 Task: Create a section Galaxy Quest and in the section, add a milestone IT Service Management (ITSM) Implementation in the project BellTech
Action: Mouse moved to (513, 496)
Screenshot: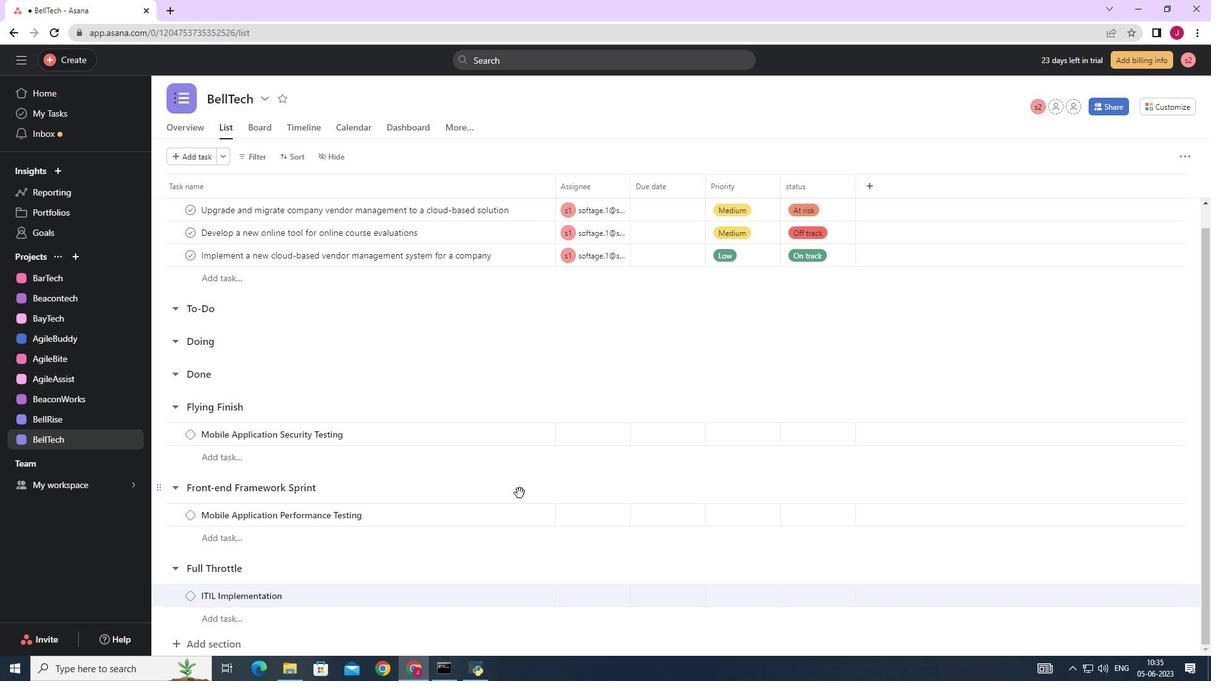 
Action: Mouse scrolled (513, 496) with delta (0, 0)
Screenshot: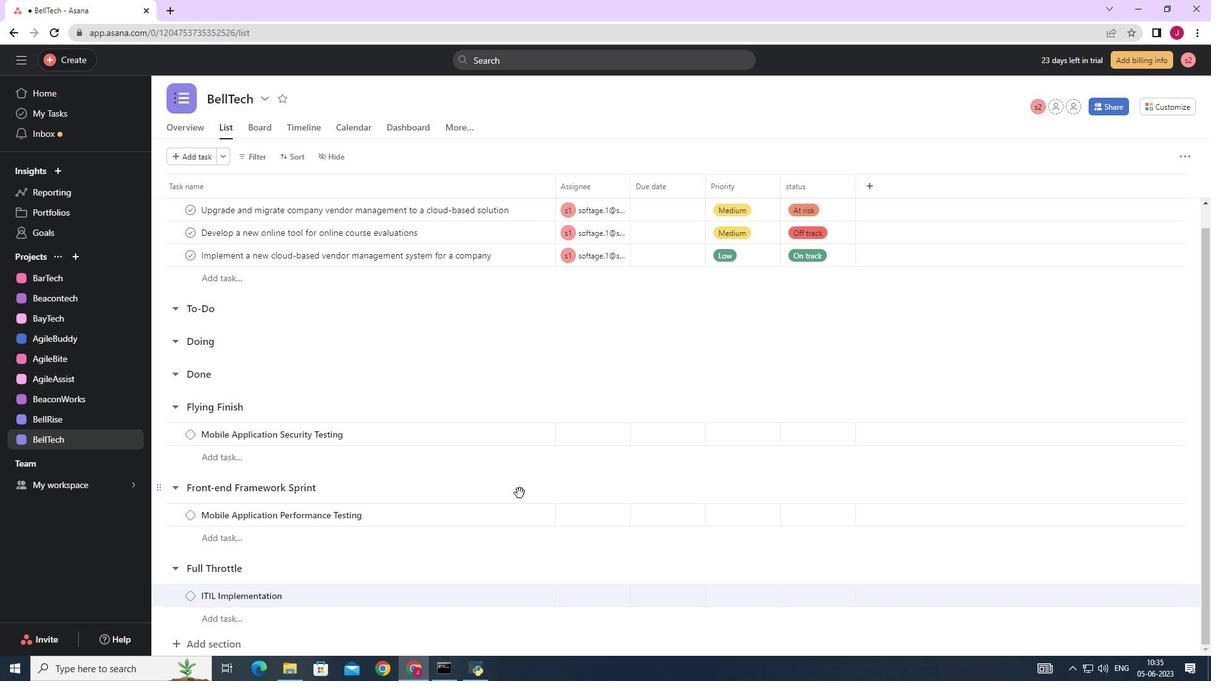 
Action: Mouse scrolled (513, 496) with delta (0, 0)
Screenshot: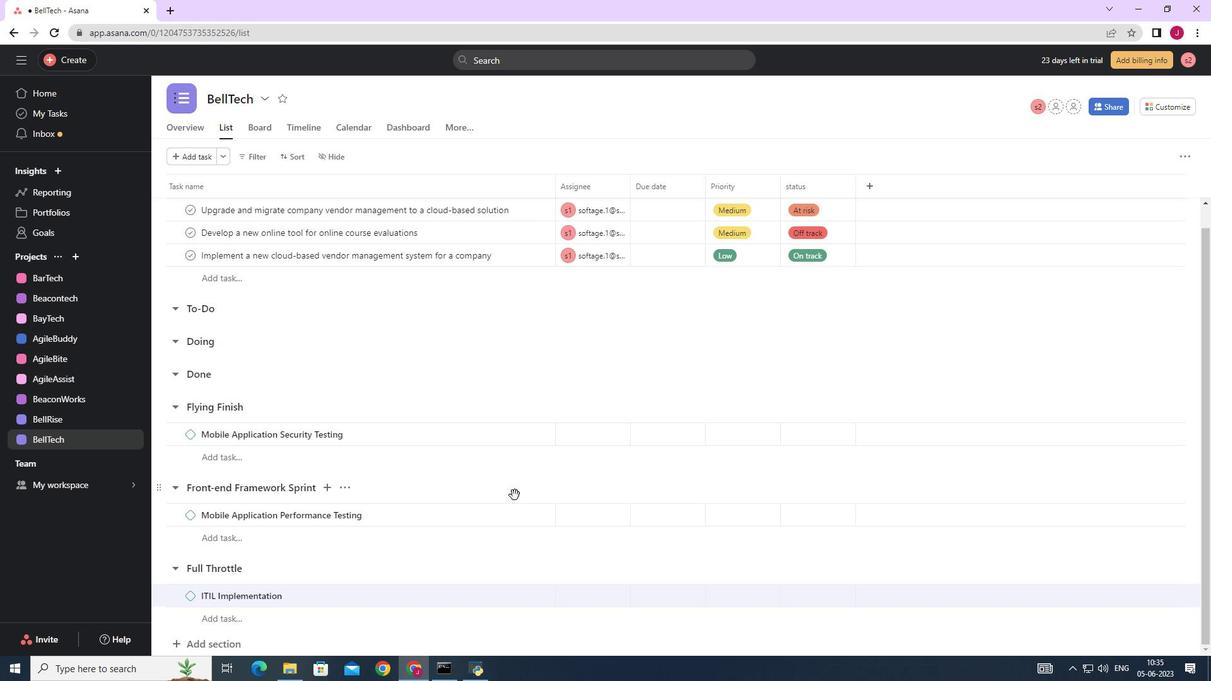 
Action: Mouse scrolled (513, 496) with delta (0, 0)
Screenshot: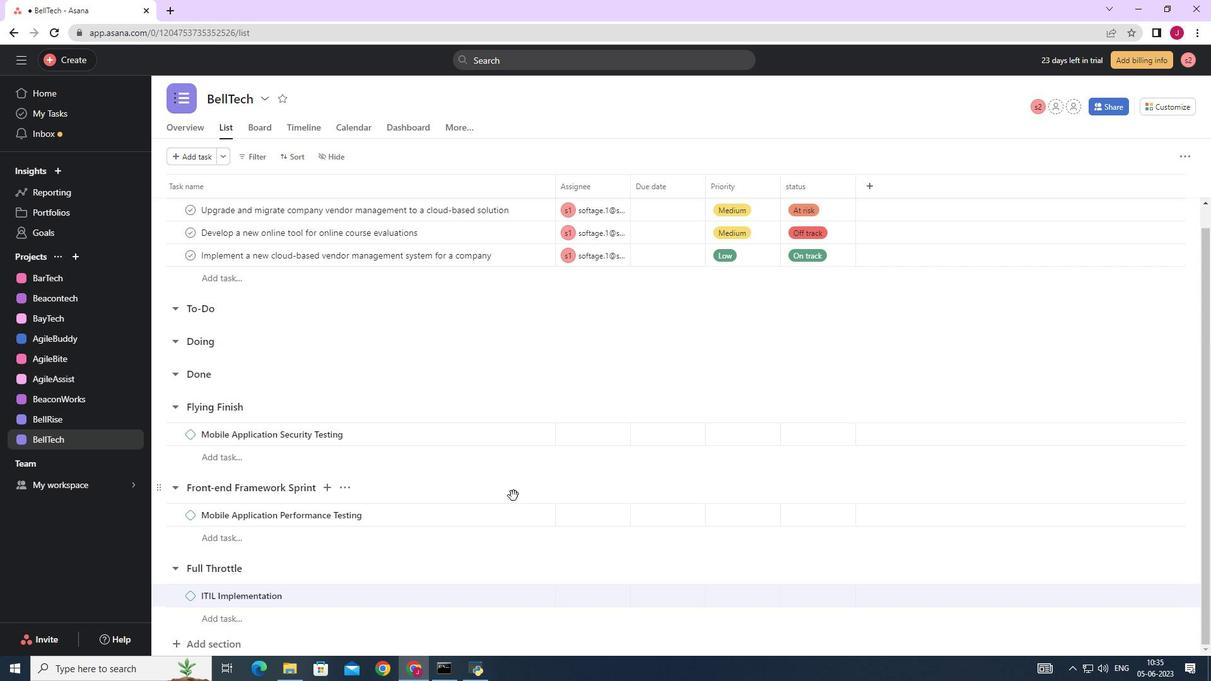 
Action: Mouse scrolled (513, 496) with delta (0, 0)
Screenshot: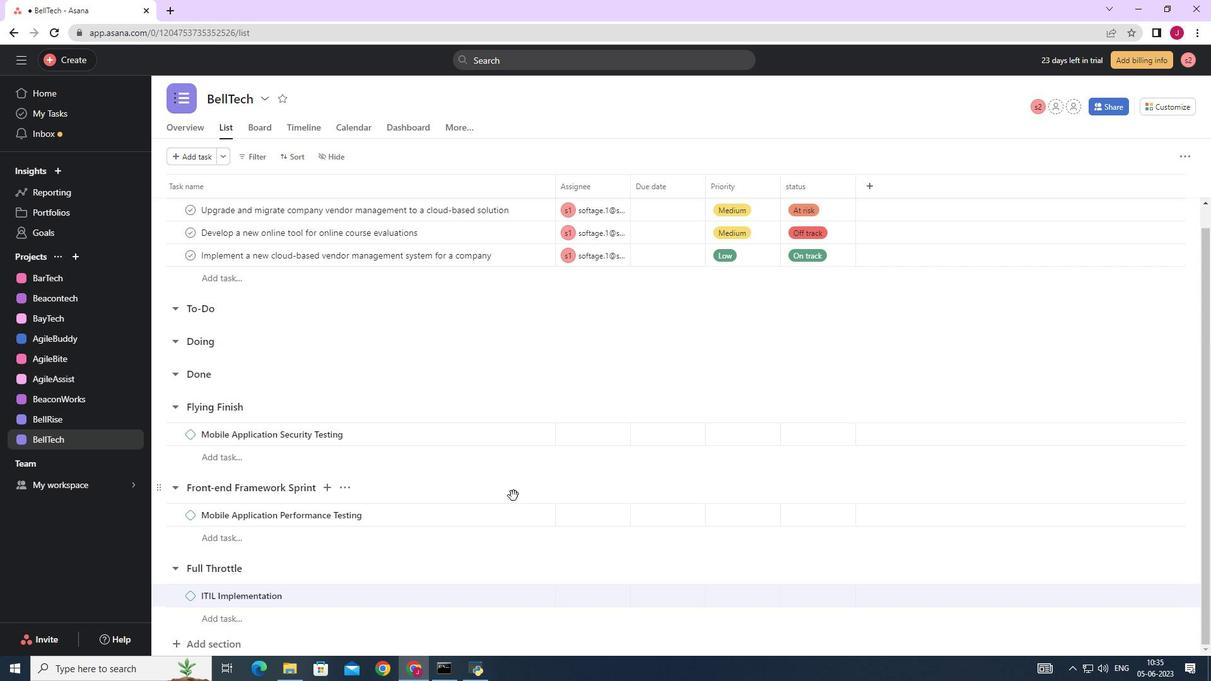 
Action: Mouse scrolled (513, 496) with delta (0, 0)
Screenshot: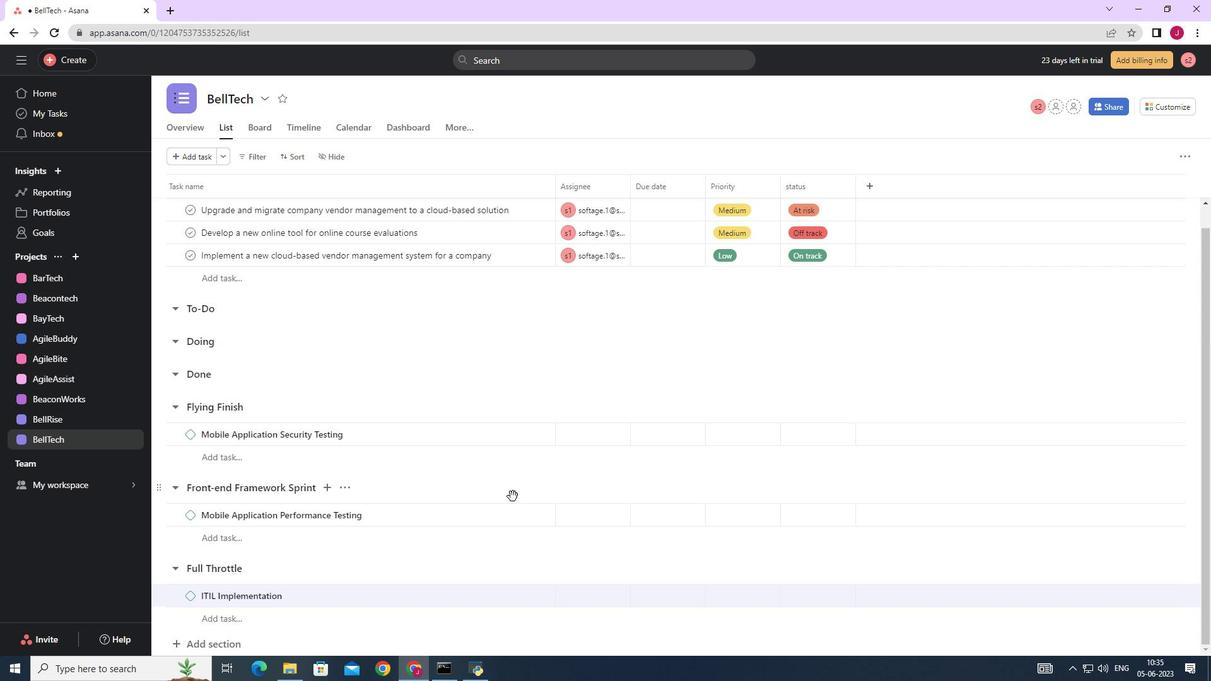 
Action: Mouse scrolled (513, 496) with delta (0, 0)
Screenshot: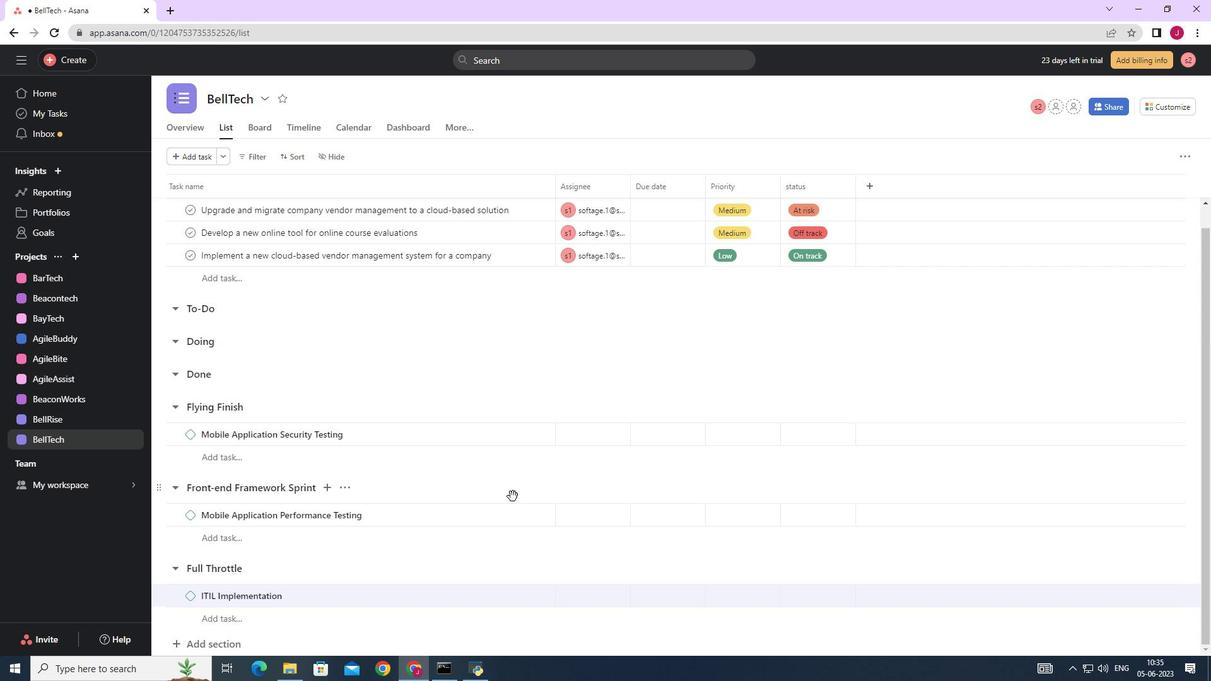 
Action: Mouse moved to (220, 647)
Screenshot: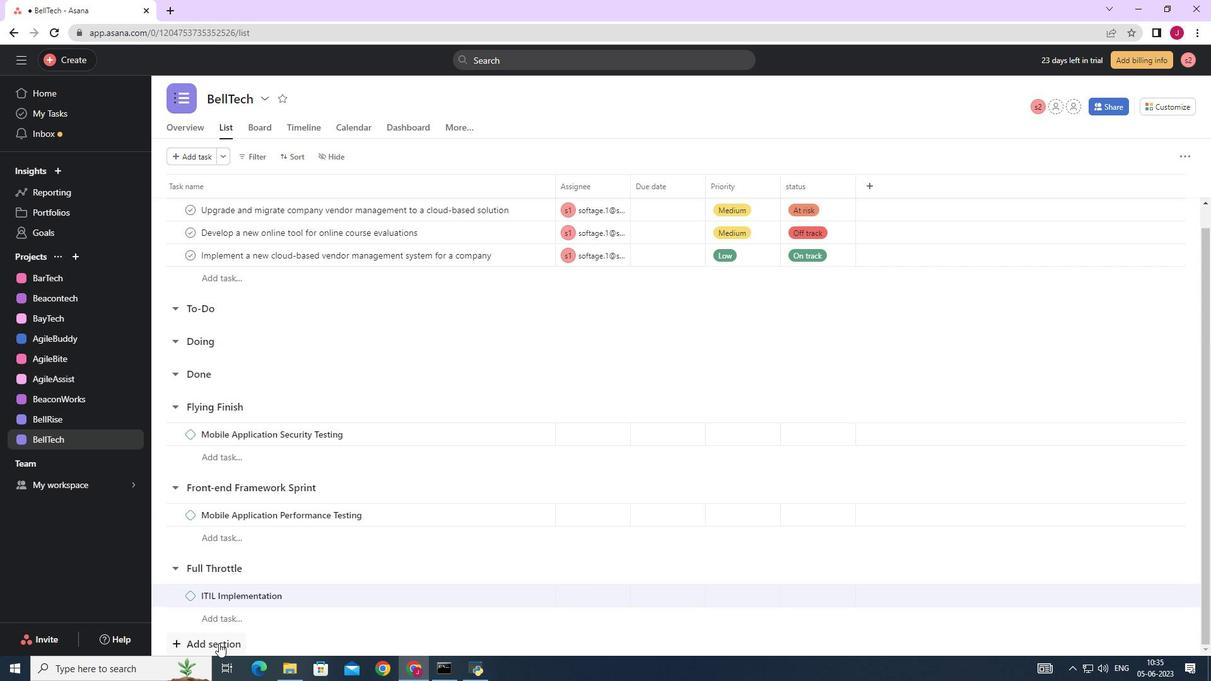 
Action: Mouse pressed left at (220, 647)
Screenshot: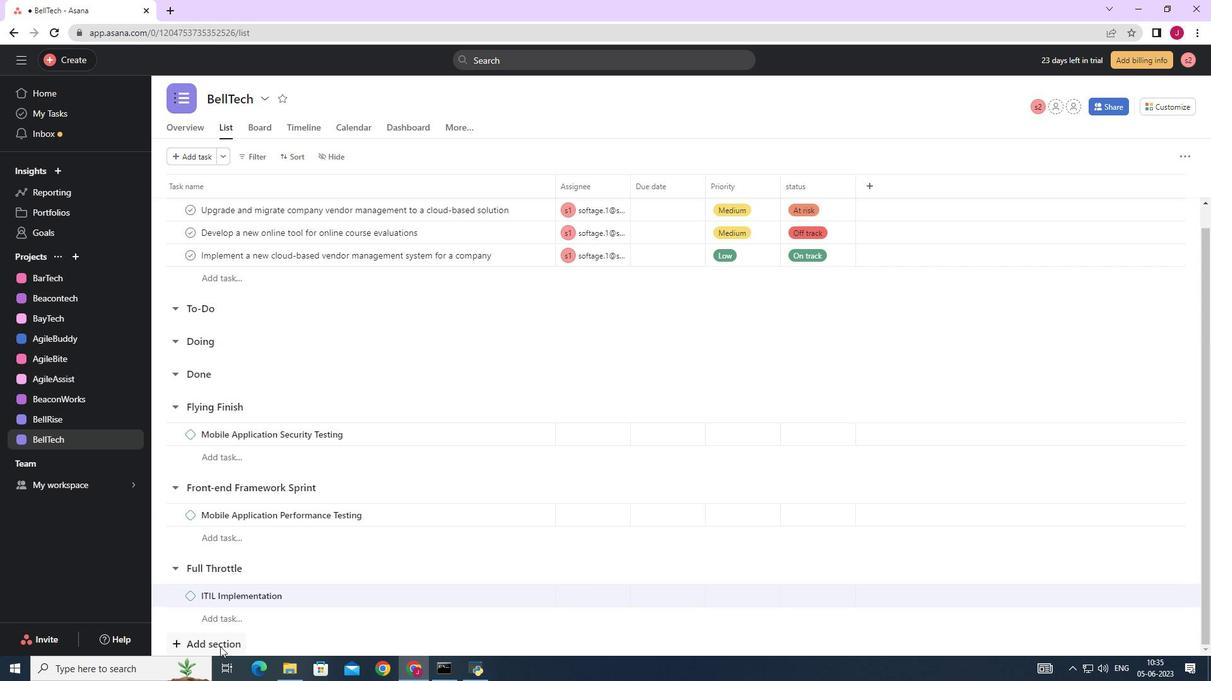 
Action: Mouse moved to (224, 642)
Screenshot: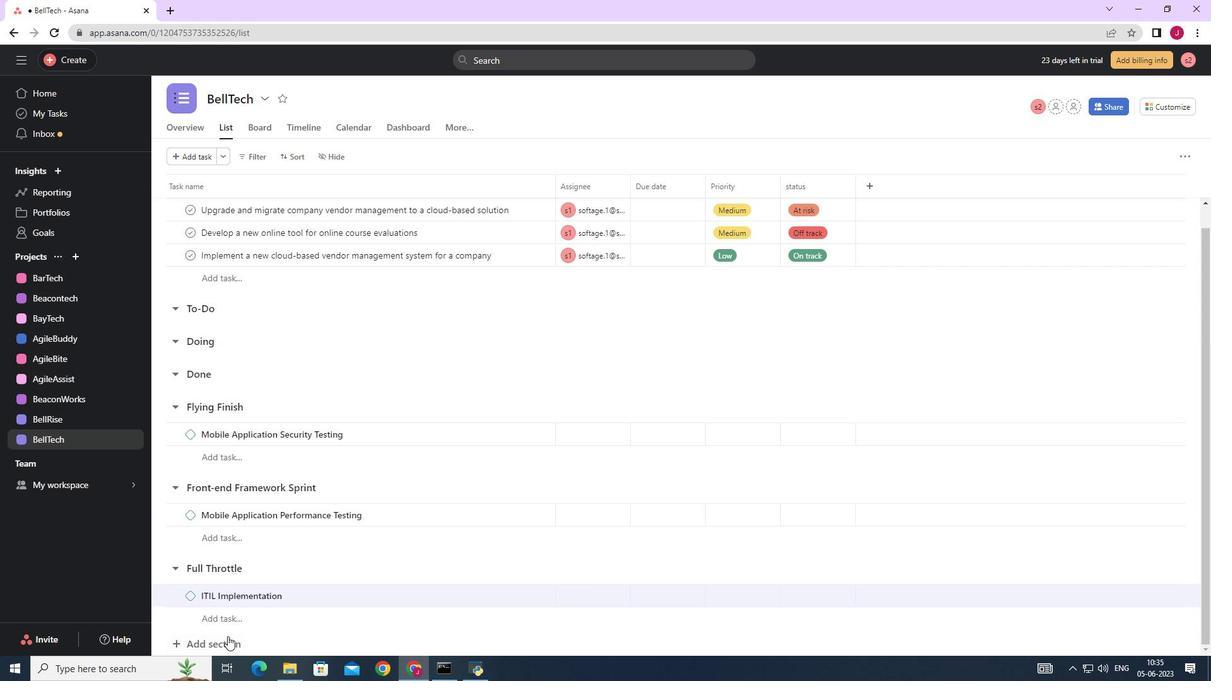 
Action: Mouse pressed left at (224, 642)
Screenshot: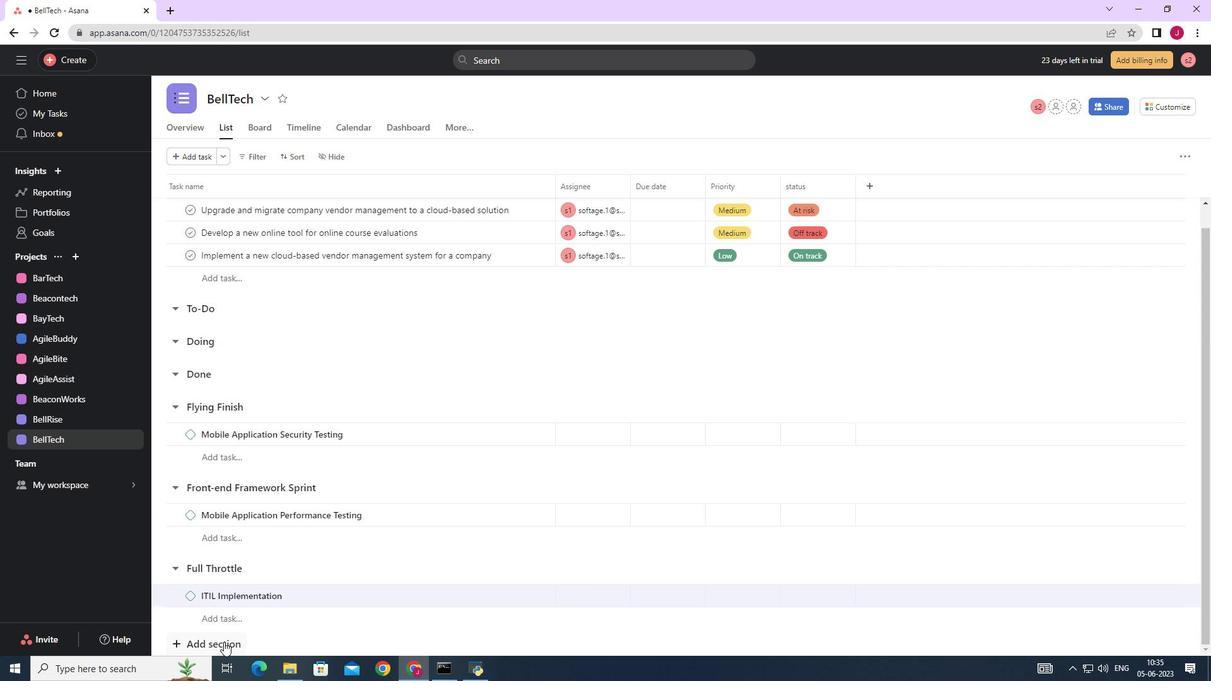 
Action: Mouse moved to (226, 630)
Screenshot: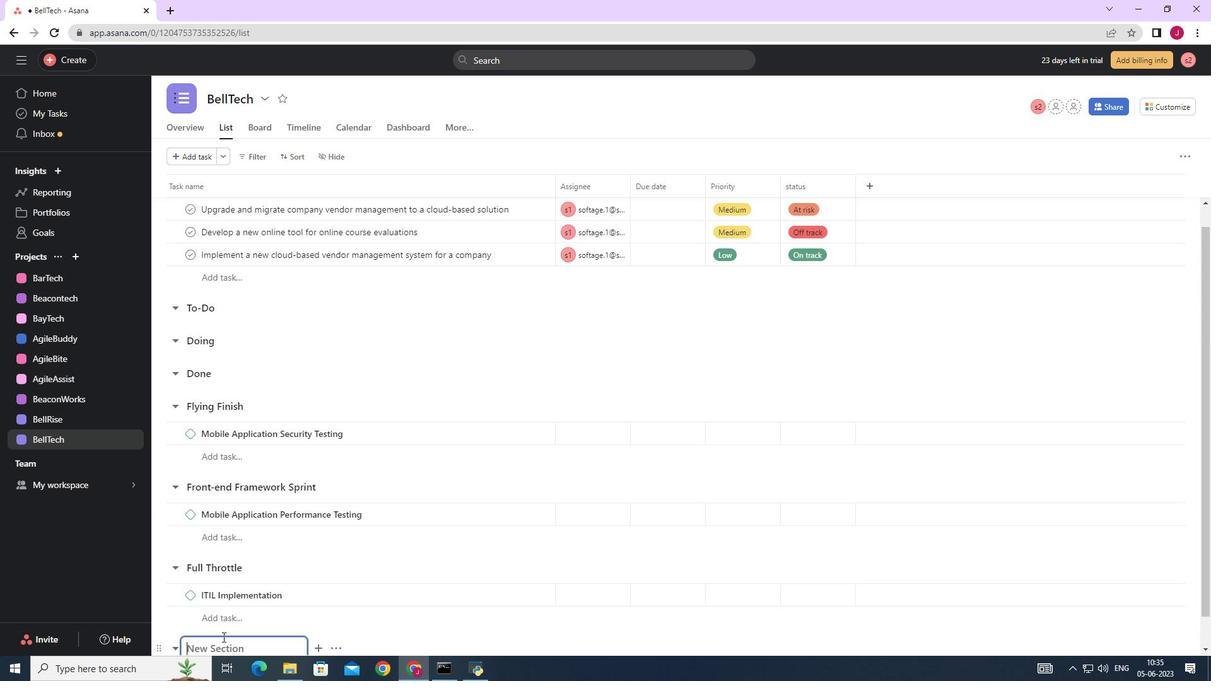 
Action: Mouse scrolled (226, 629) with delta (0, 0)
Screenshot: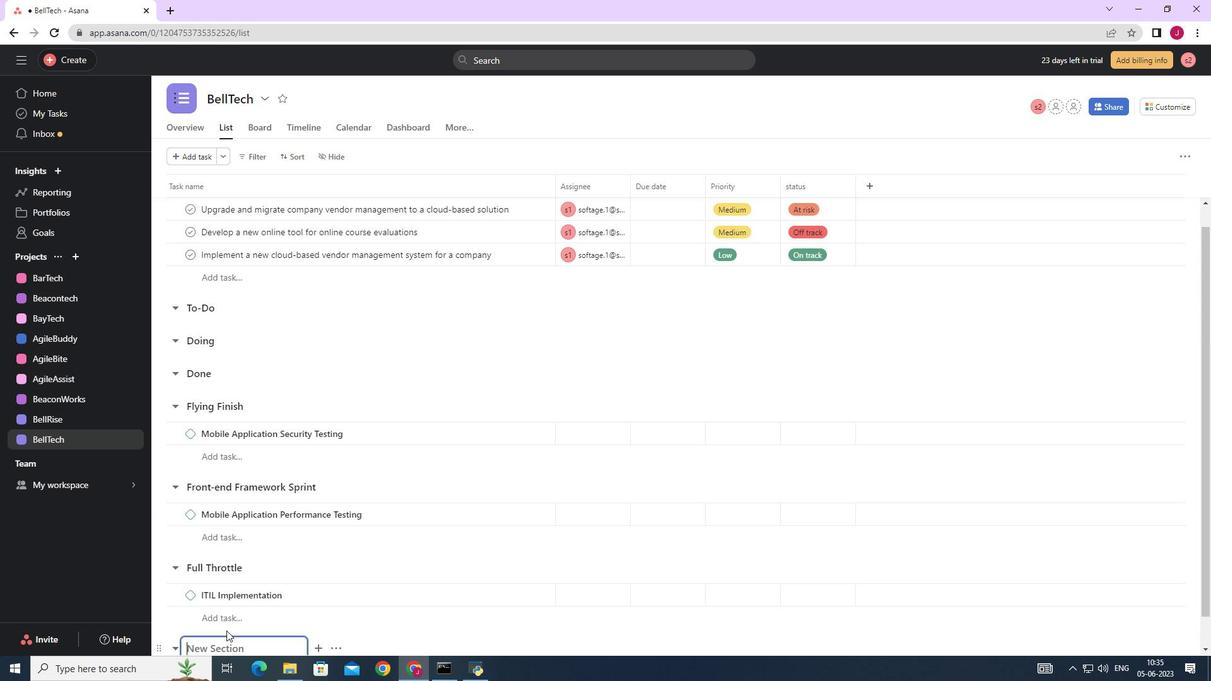 
Action: Mouse scrolled (226, 629) with delta (0, 0)
Screenshot: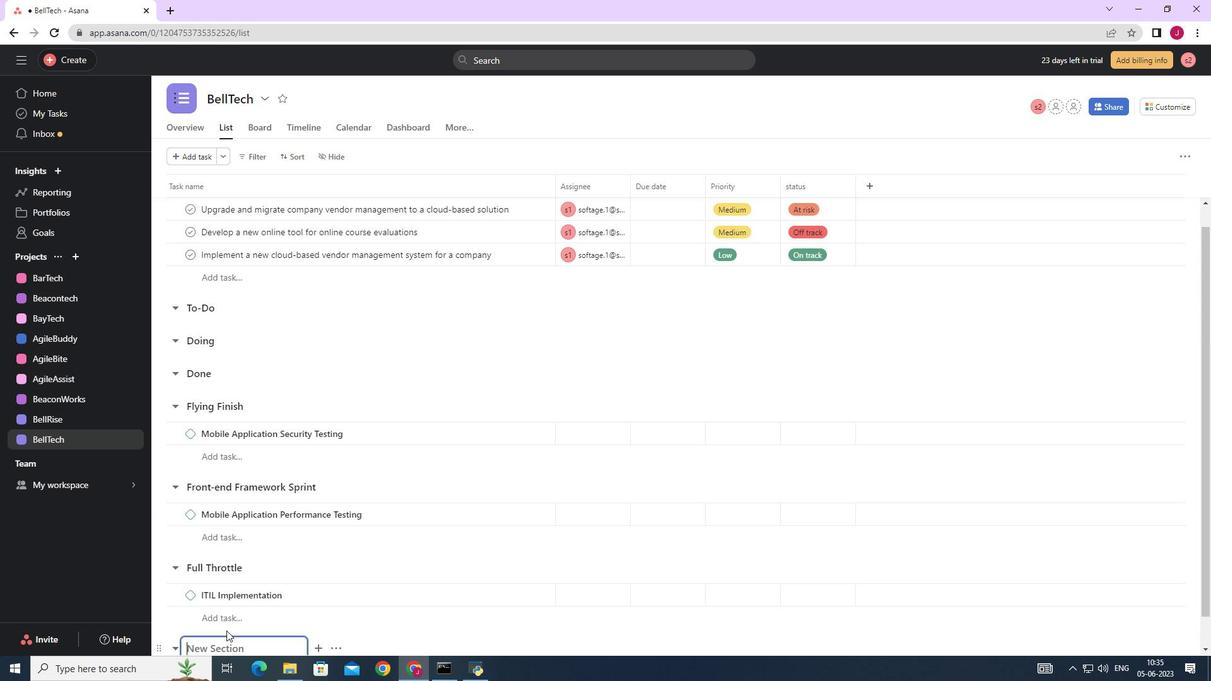 
Action: Mouse scrolled (226, 629) with delta (0, 0)
Screenshot: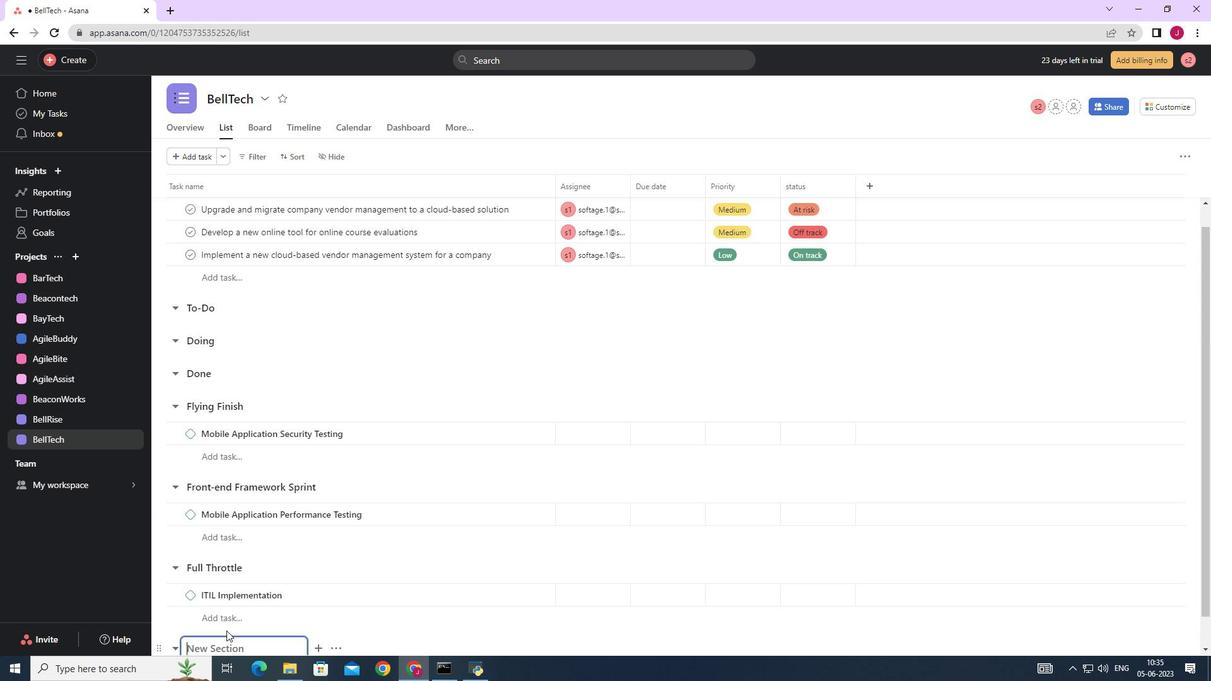 
Action: Mouse scrolled (226, 629) with delta (0, 0)
Screenshot: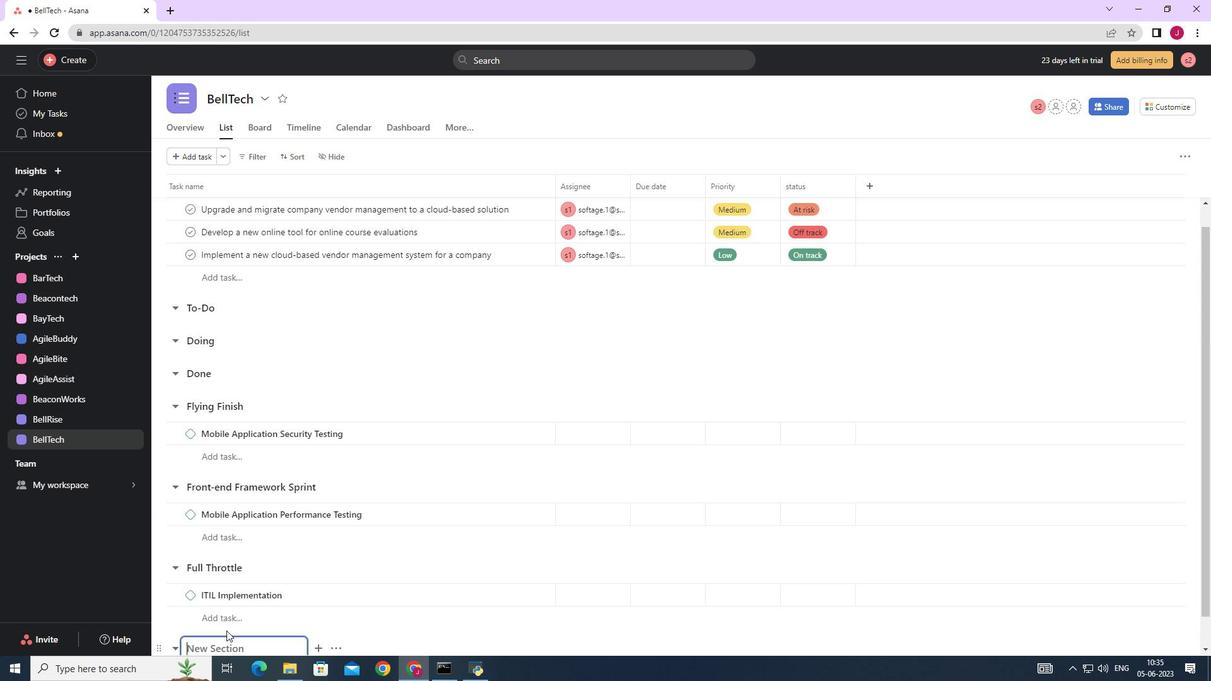 
Action: Mouse scrolled (226, 629) with delta (0, 0)
Screenshot: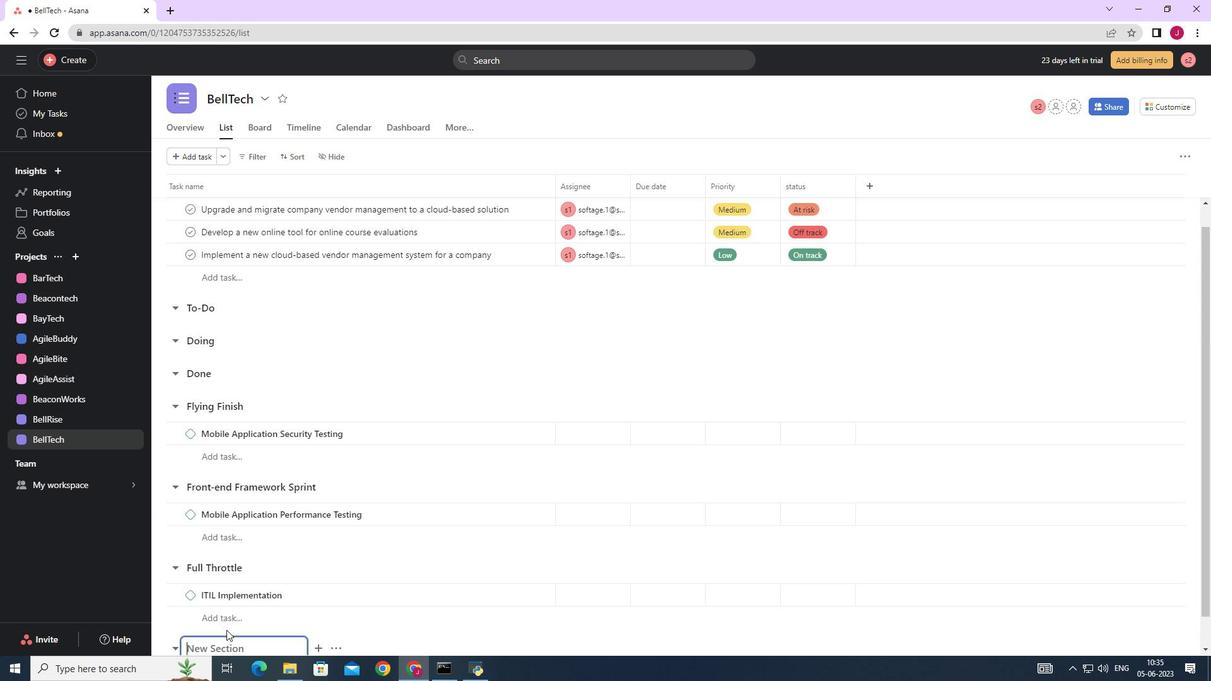 
Action: Mouse moved to (227, 614)
Screenshot: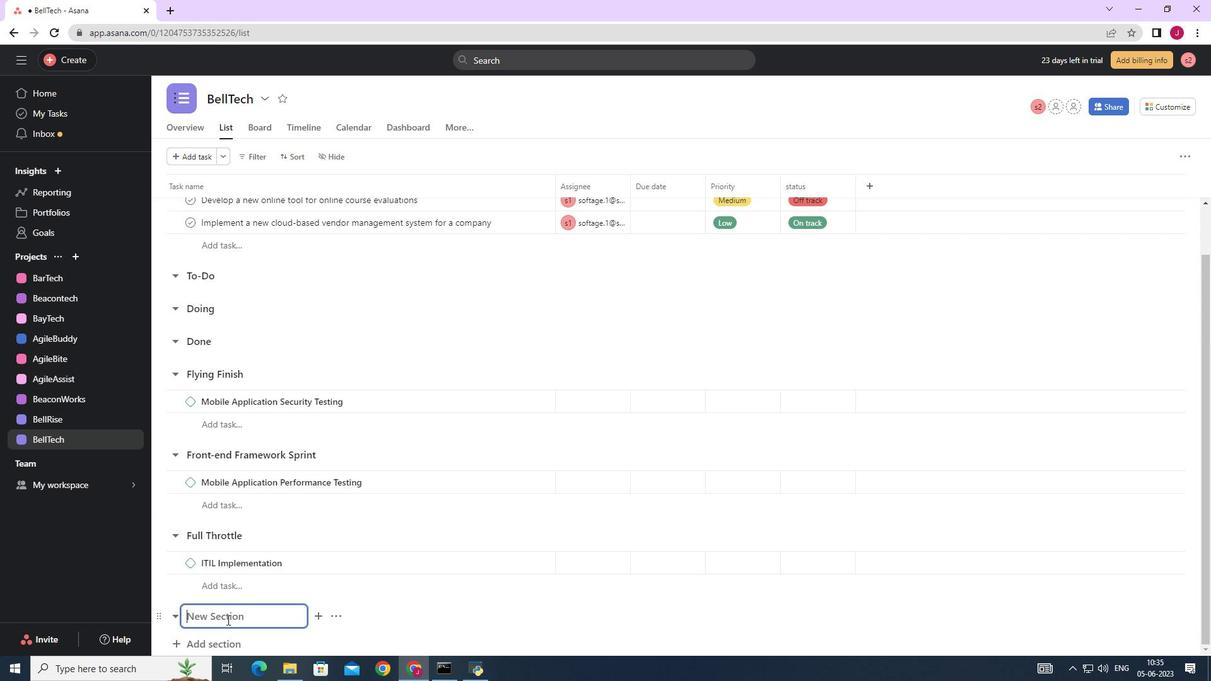 
Action: Mouse pressed left at (227, 614)
Screenshot: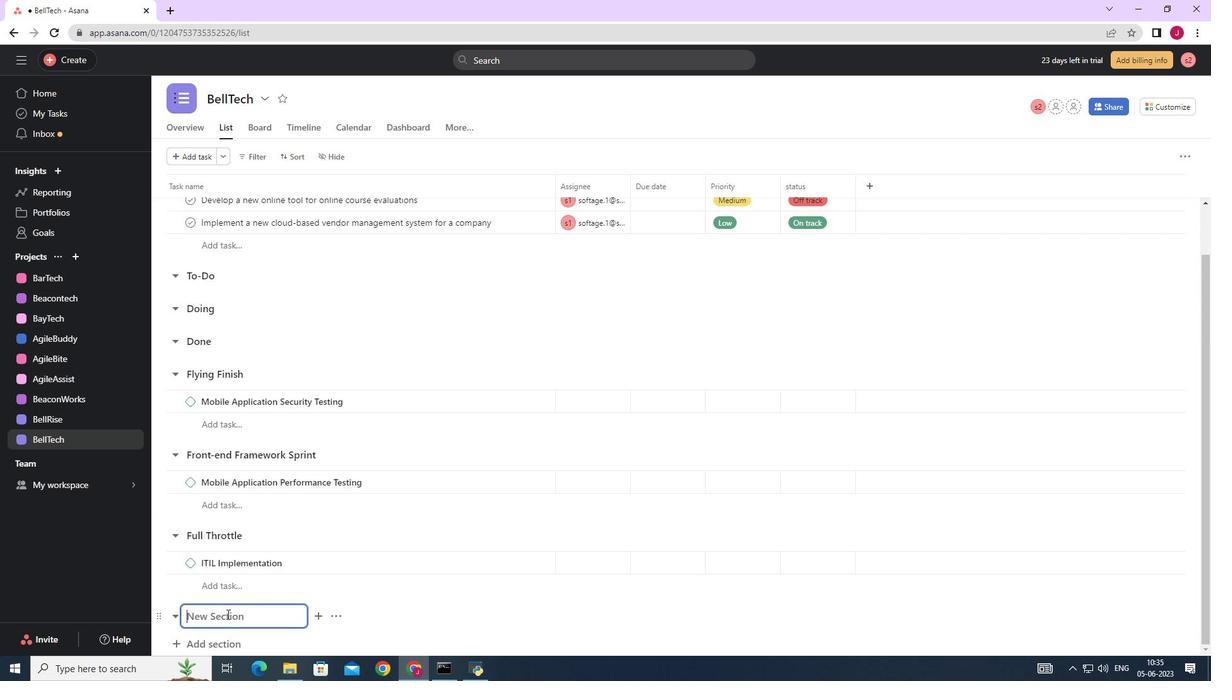
Action: Mouse moved to (226, 614)
Screenshot: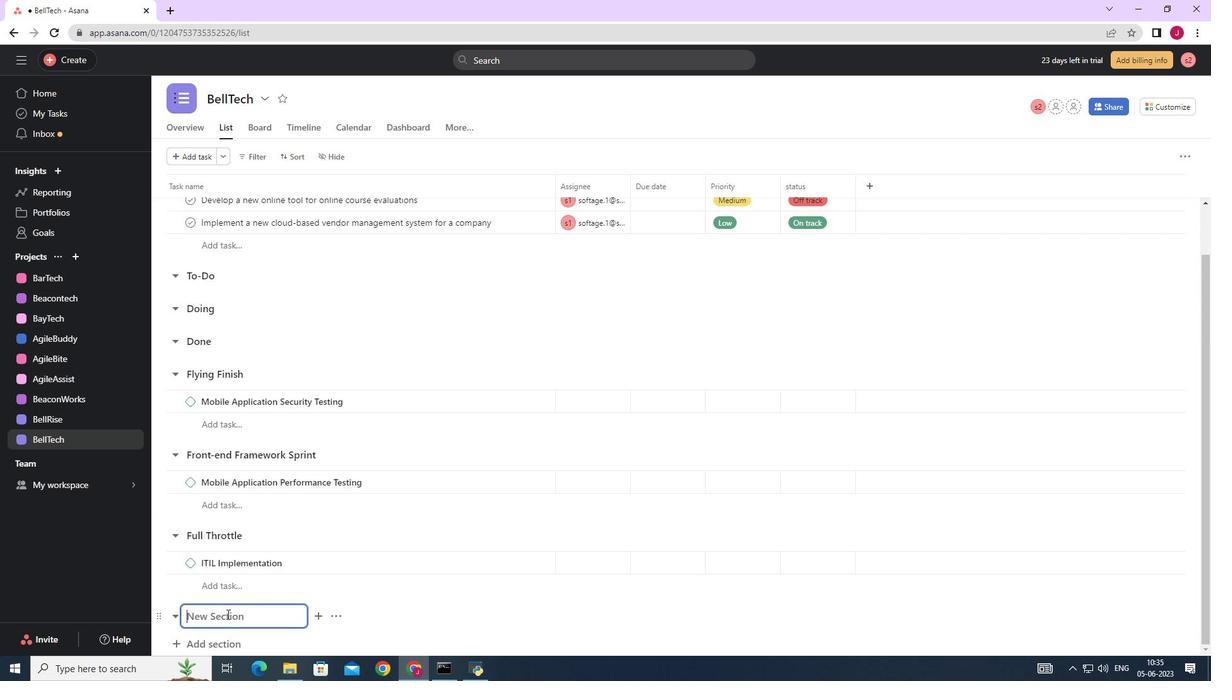 
Action: Key pressed <Key.caps_lock>G<Key.caps_lock>alaxy<Key.space><Key.caps_lock>Q<Key.caps_lock>uest<Key.space><Key.enter><Key.caps_lock>I<Key.caps_lock><Key.caps_lock>T<Key.space><Key.caps_lock><Key.caps_lock>S<Key.caps_lock>ervice<Key.space><Key.caps_lock>M<Key.caps_lock>anah<Key.backspace>gement<Key.space><Key.caps_lock><Key.shift_r><Key.shift_r><Key.shift_r>(<Key.caps_lock><Key.caps_lock>ITSM<Key.shift_r>)<Key.space><Key.caps_lock>i<Key.backspace><Key.caps_lock>I<Key.caps_lock>mplementation
Screenshot: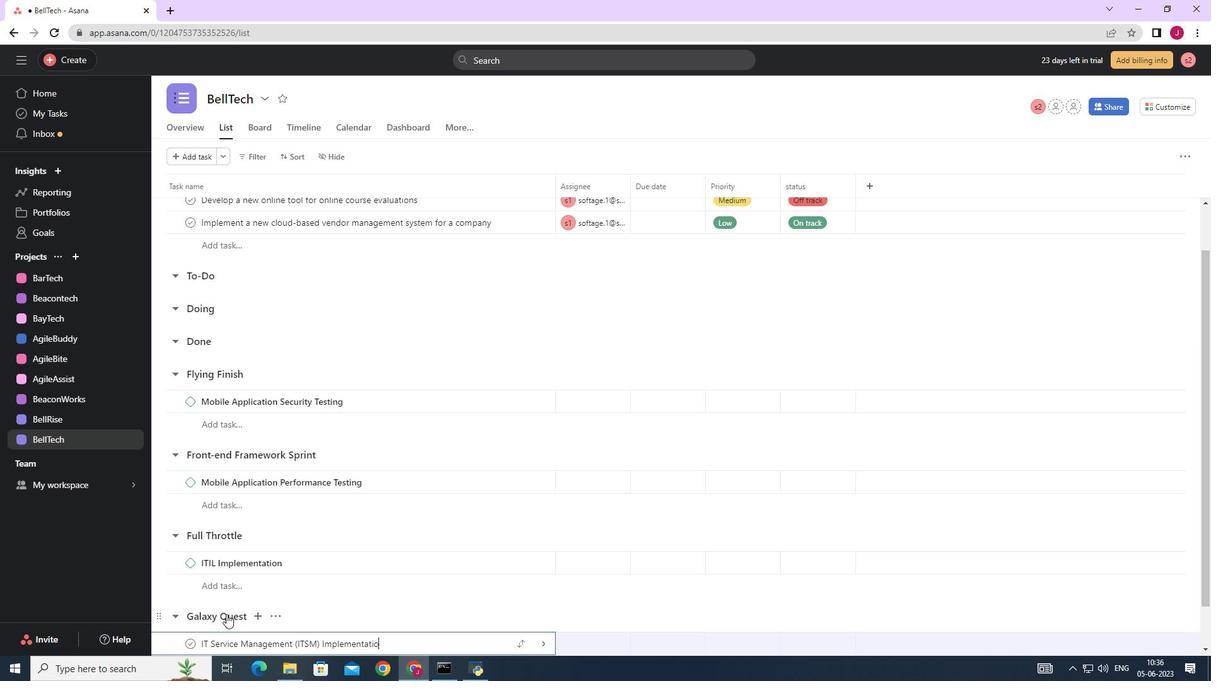 
Action: Mouse moved to (541, 645)
Screenshot: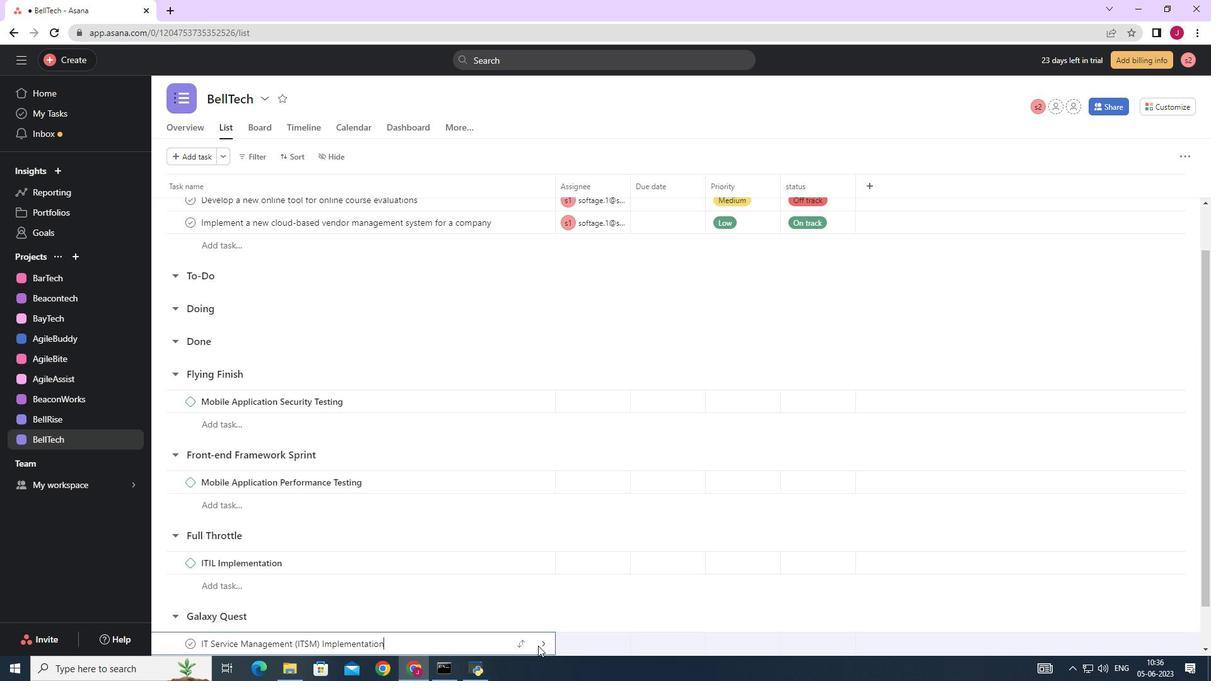 
Action: Mouse pressed left at (541, 645)
Screenshot: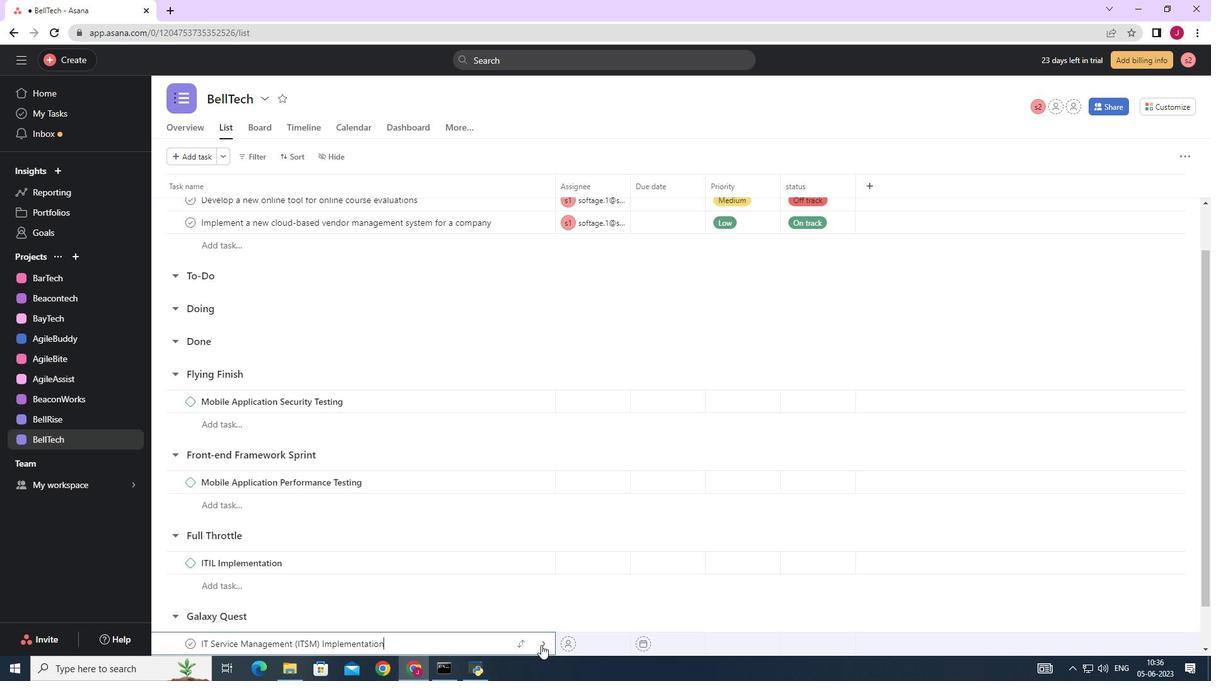 
Action: Mouse moved to (1164, 153)
Screenshot: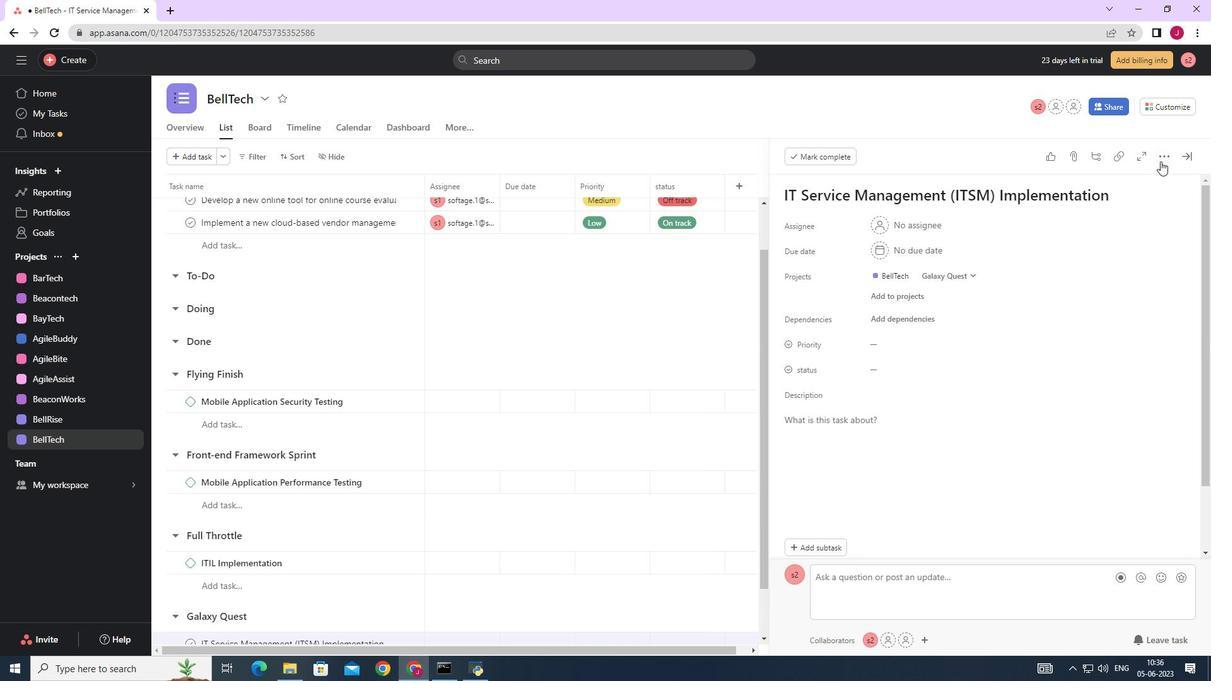 
Action: Mouse pressed left at (1164, 153)
Screenshot: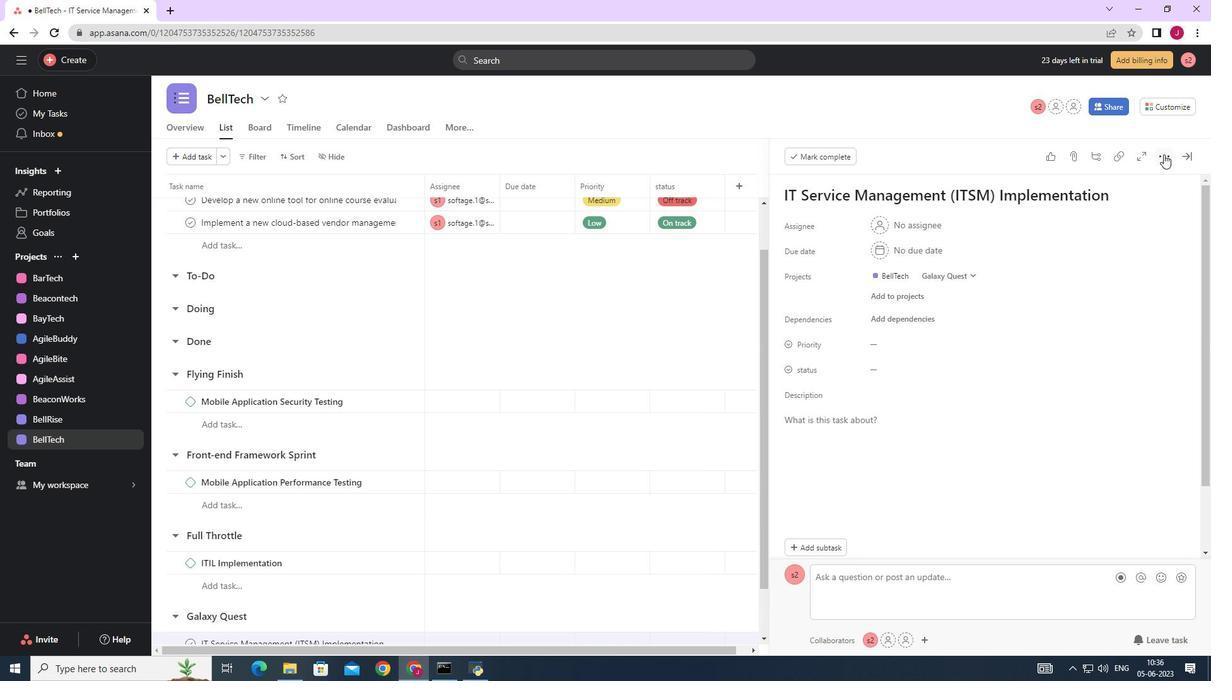 
Action: Mouse moved to (1091, 203)
Screenshot: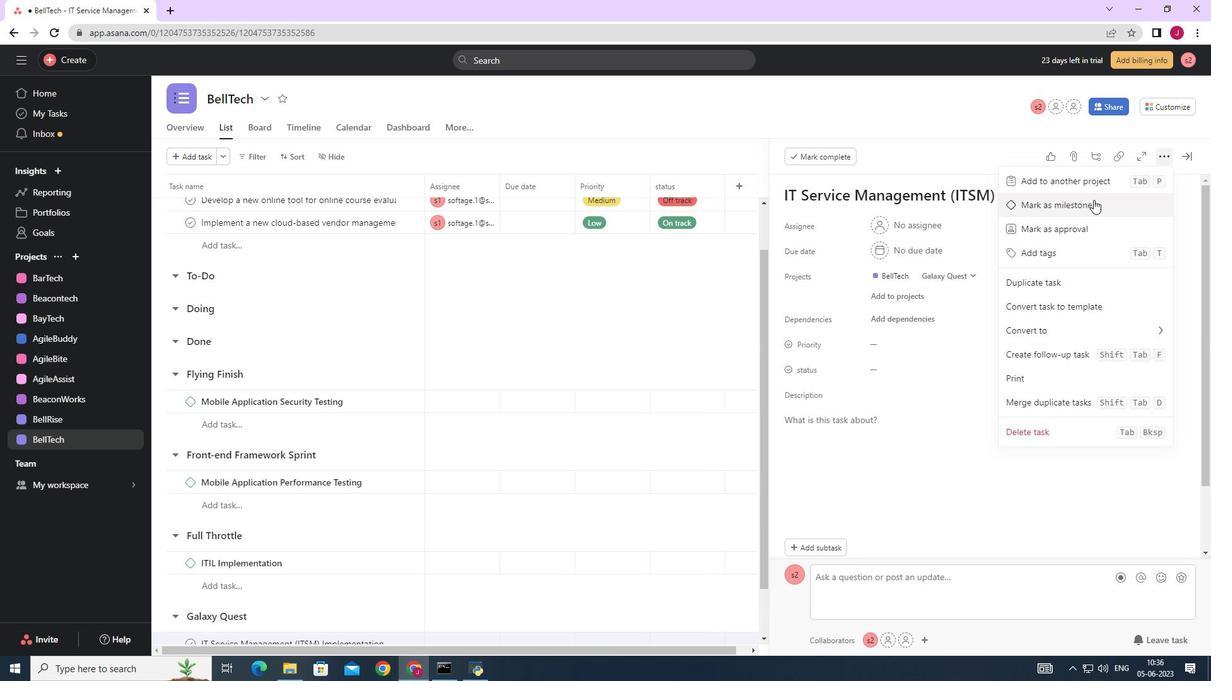 
Action: Mouse pressed left at (1091, 203)
Screenshot: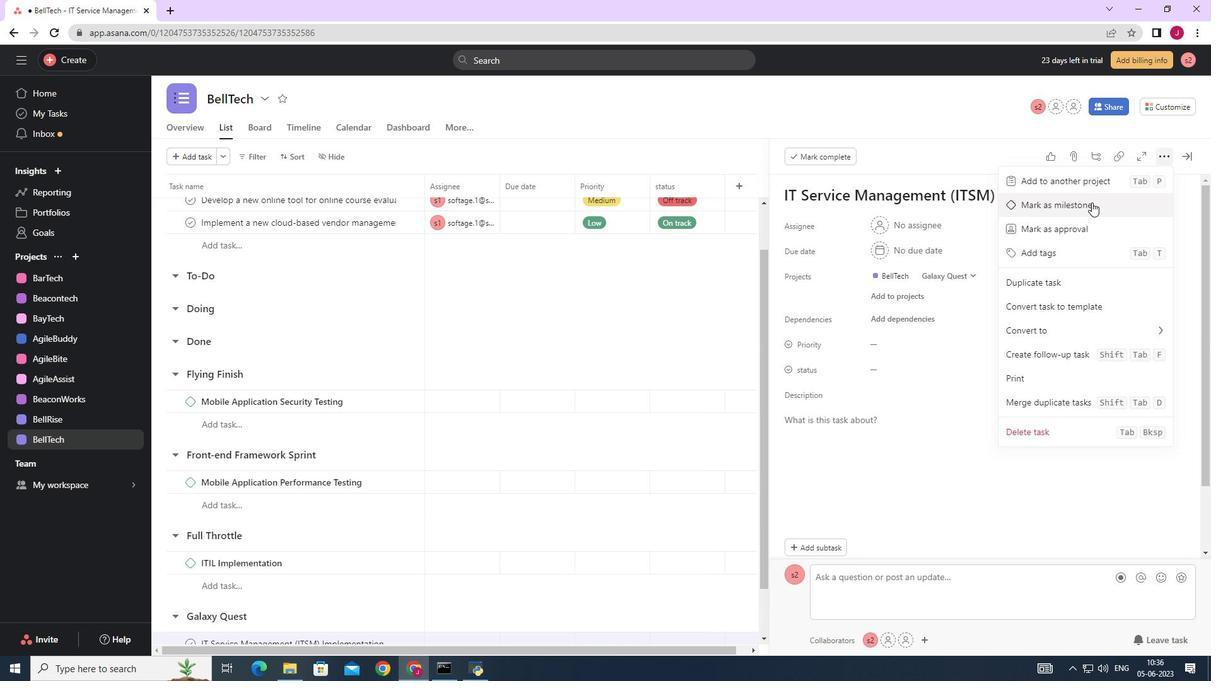 
Action: Mouse moved to (1192, 158)
Screenshot: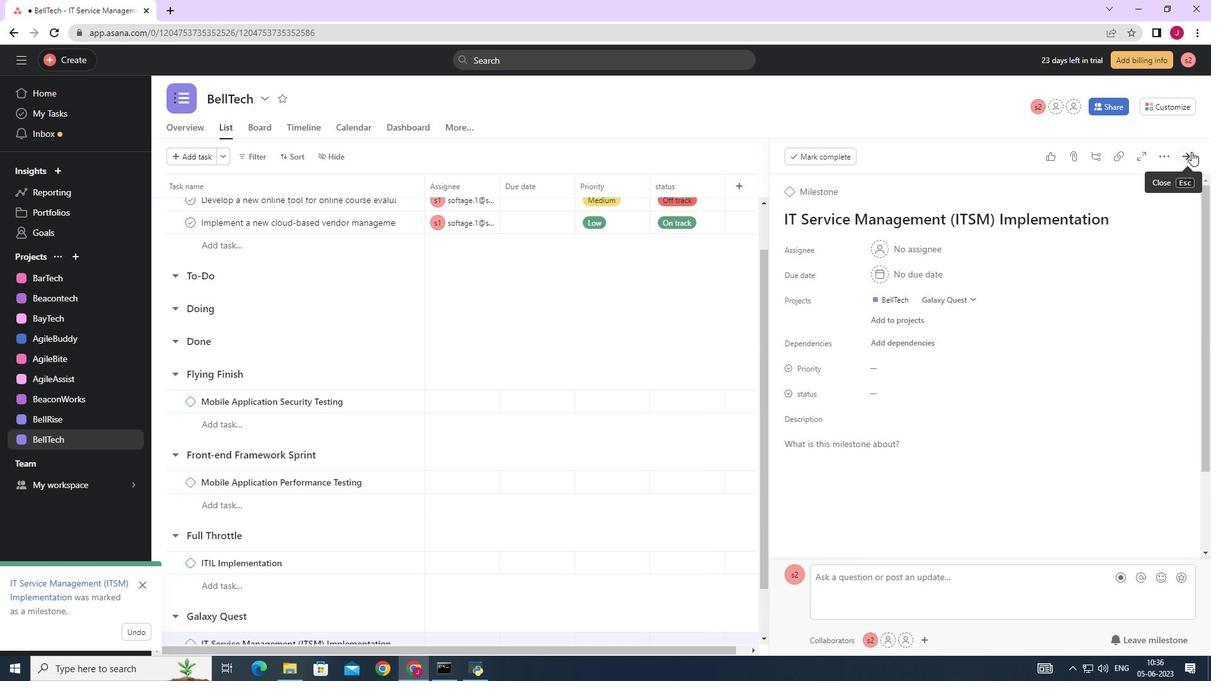 
Action: Mouse pressed left at (1192, 158)
Screenshot: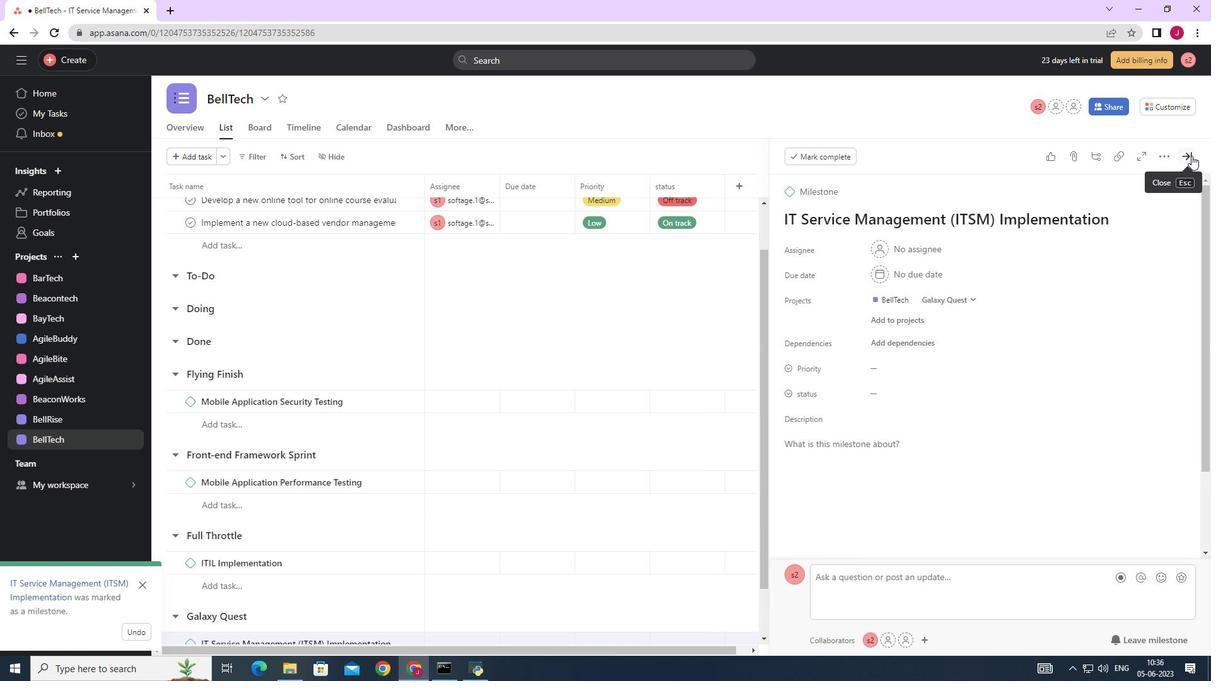 
Action: Mouse moved to (1181, 169)
Screenshot: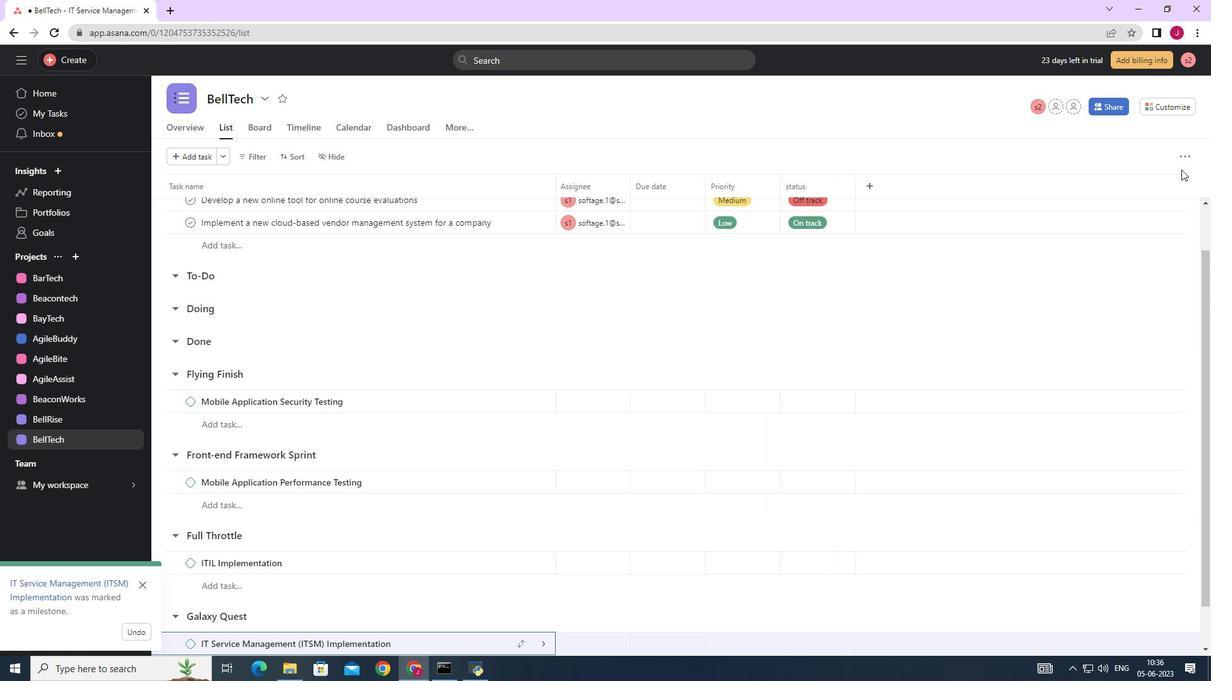 
